 Task: Print in legal paper size.
Action: Mouse moved to (74, 78)
Screenshot: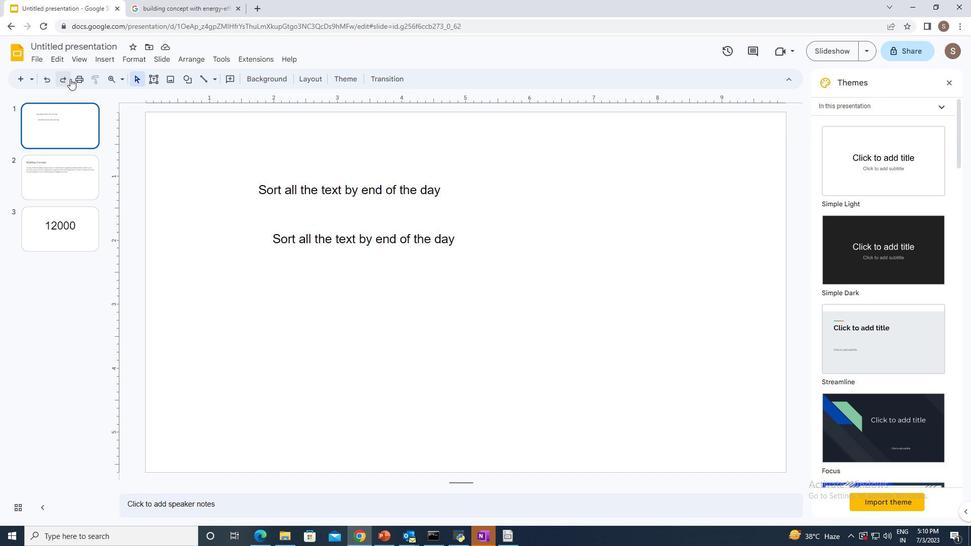 
Action: Mouse pressed left at (74, 78)
Screenshot: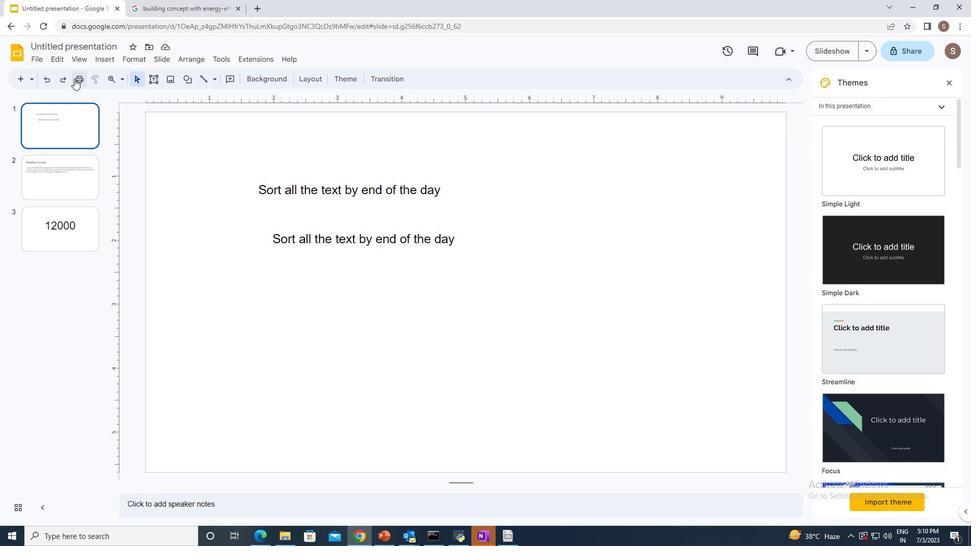 
Action: Mouse moved to (725, 172)
Screenshot: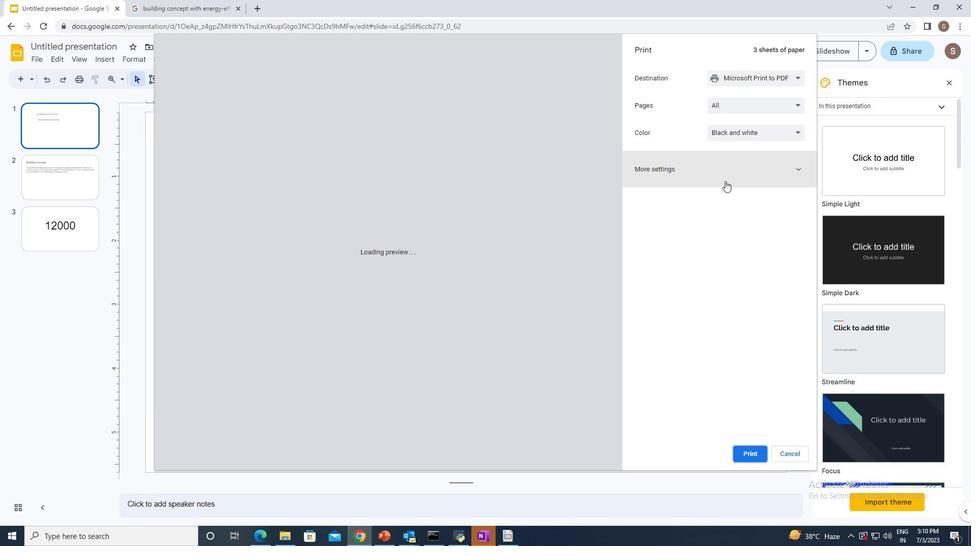
Action: Mouse pressed left at (725, 172)
Screenshot: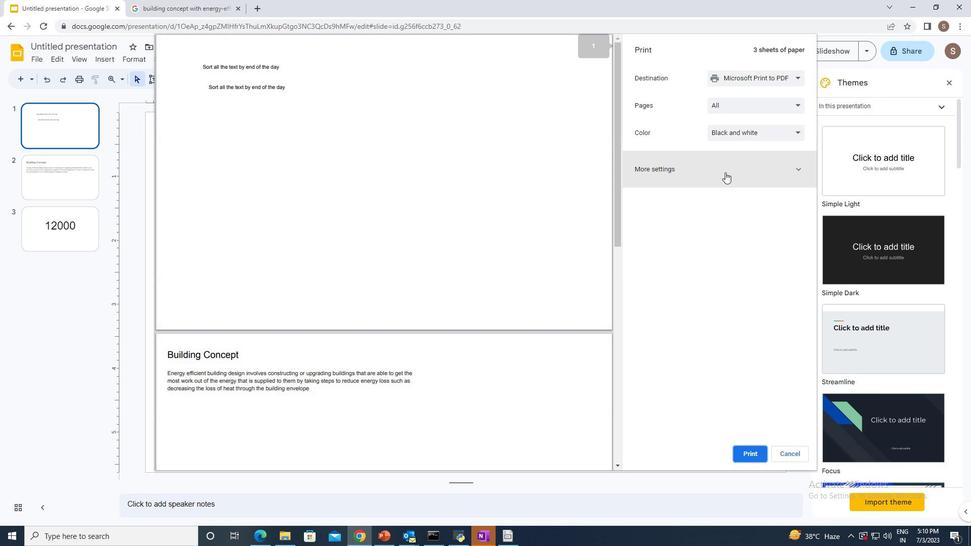 
Action: Mouse moved to (732, 201)
Screenshot: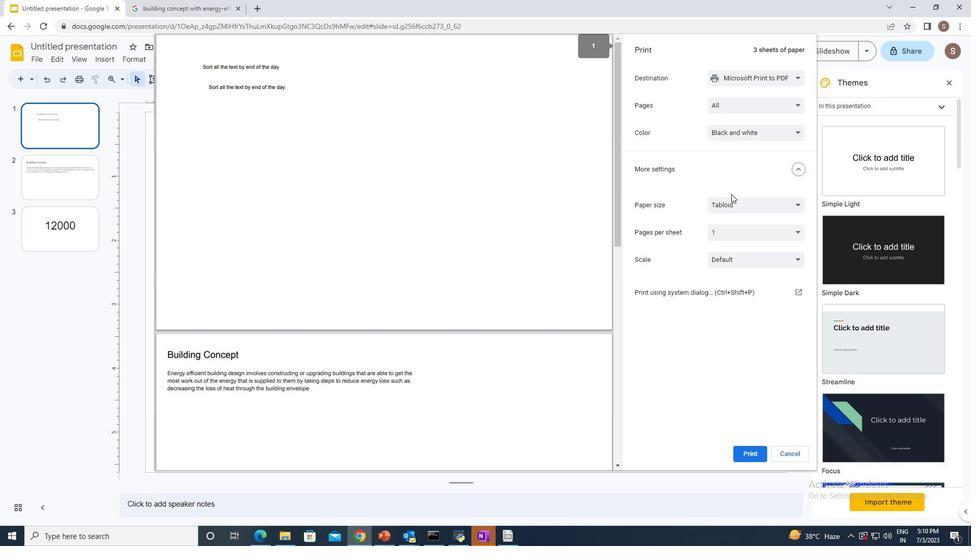 
Action: Mouse pressed left at (732, 201)
Screenshot: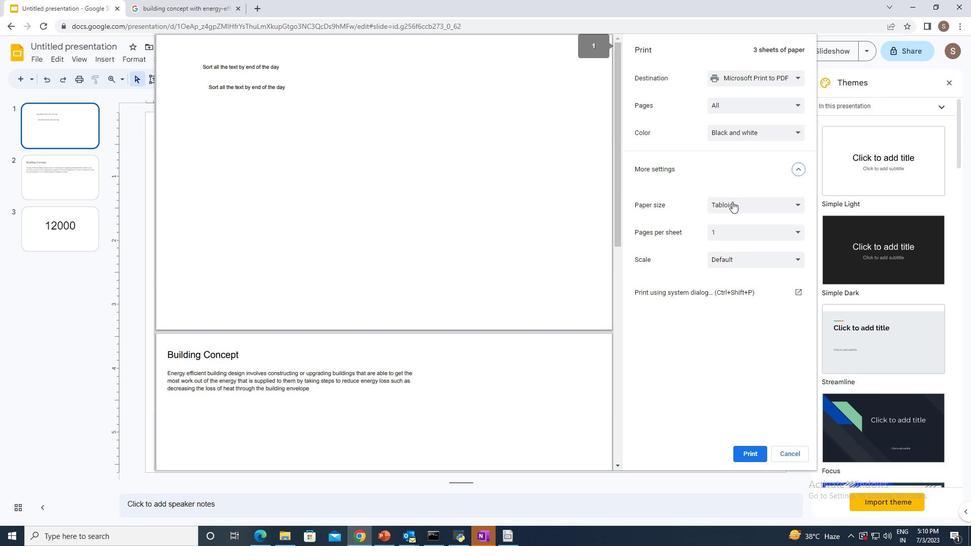 
Action: Mouse moved to (714, 233)
Screenshot: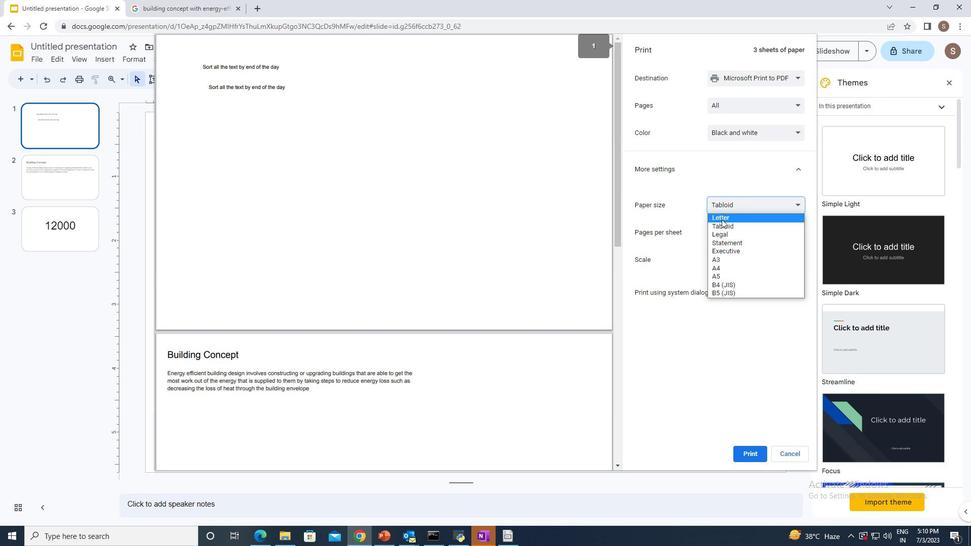 
Action: Mouse pressed left at (714, 233)
Screenshot: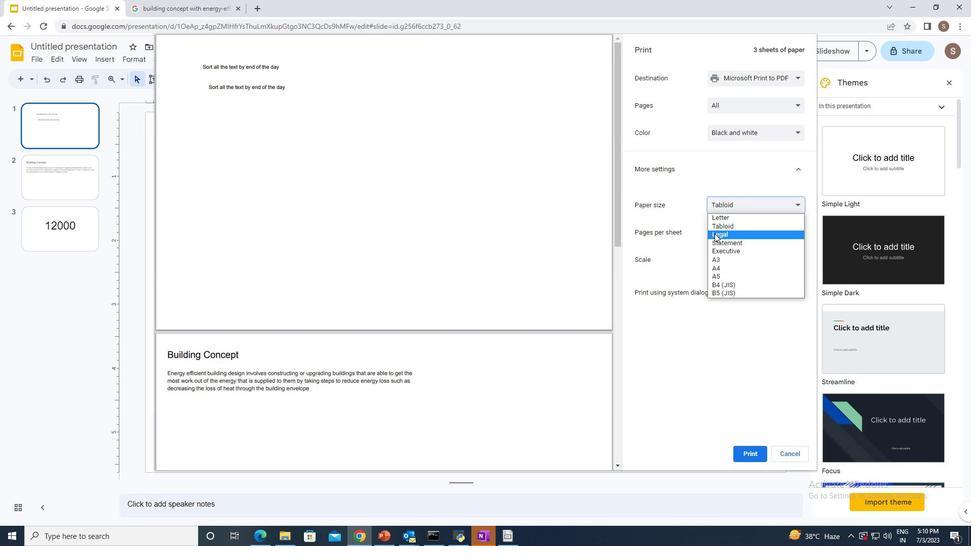 
Action: Mouse moved to (746, 456)
Screenshot: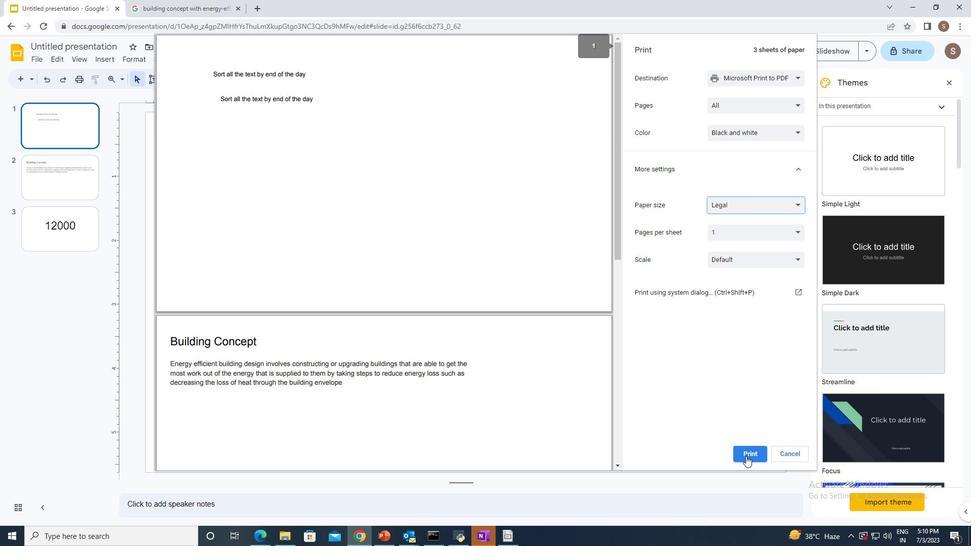 
Action: Mouse pressed left at (746, 456)
Screenshot: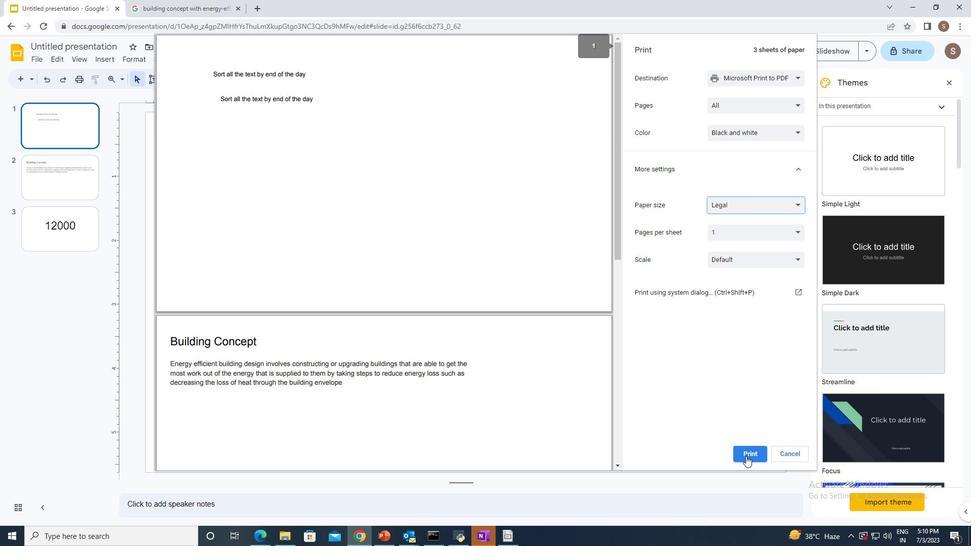 
